 Task: In special reports turn off in-app notifications.
Action: Mouse moved to (752, 82)
Screenshot: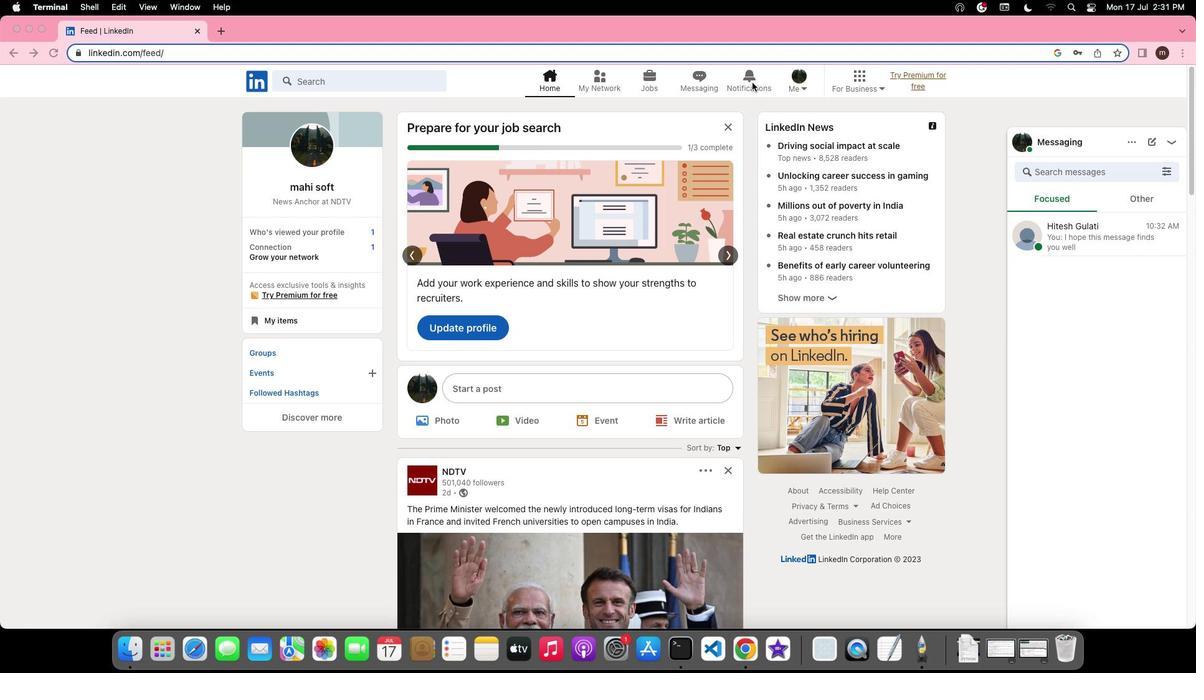 
Action: Mouse pressed left at (752, 82)
Screenshot: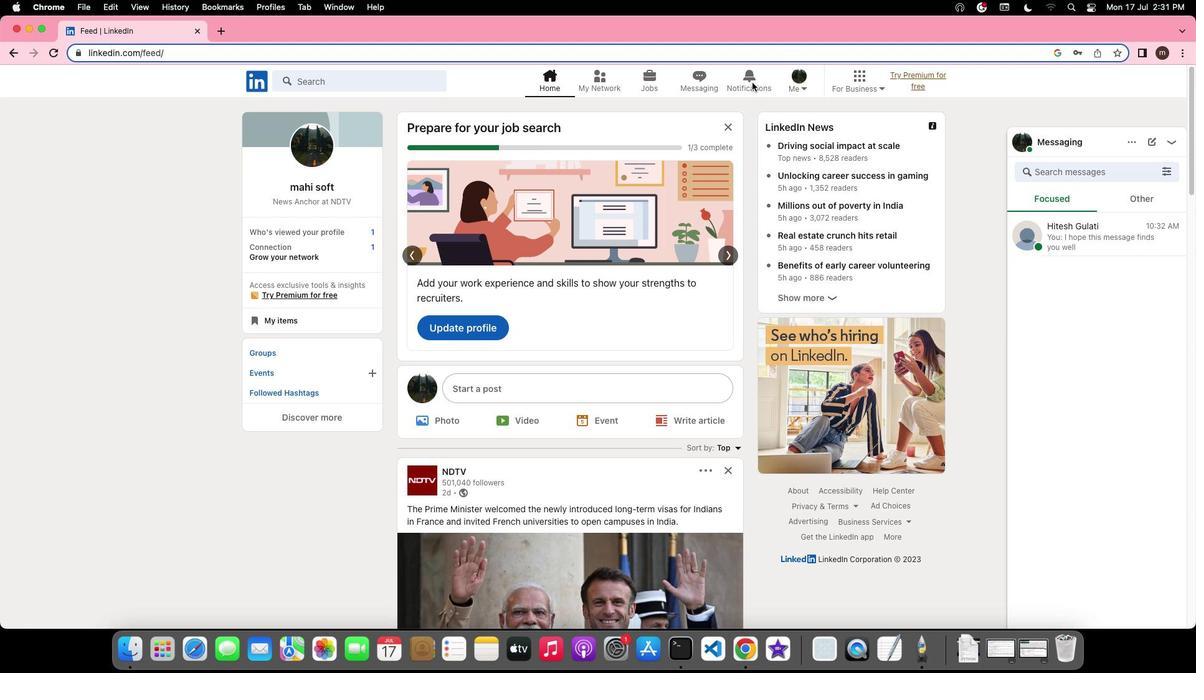 
Action: Mouse pressed left at (752, 82)
Screenshot: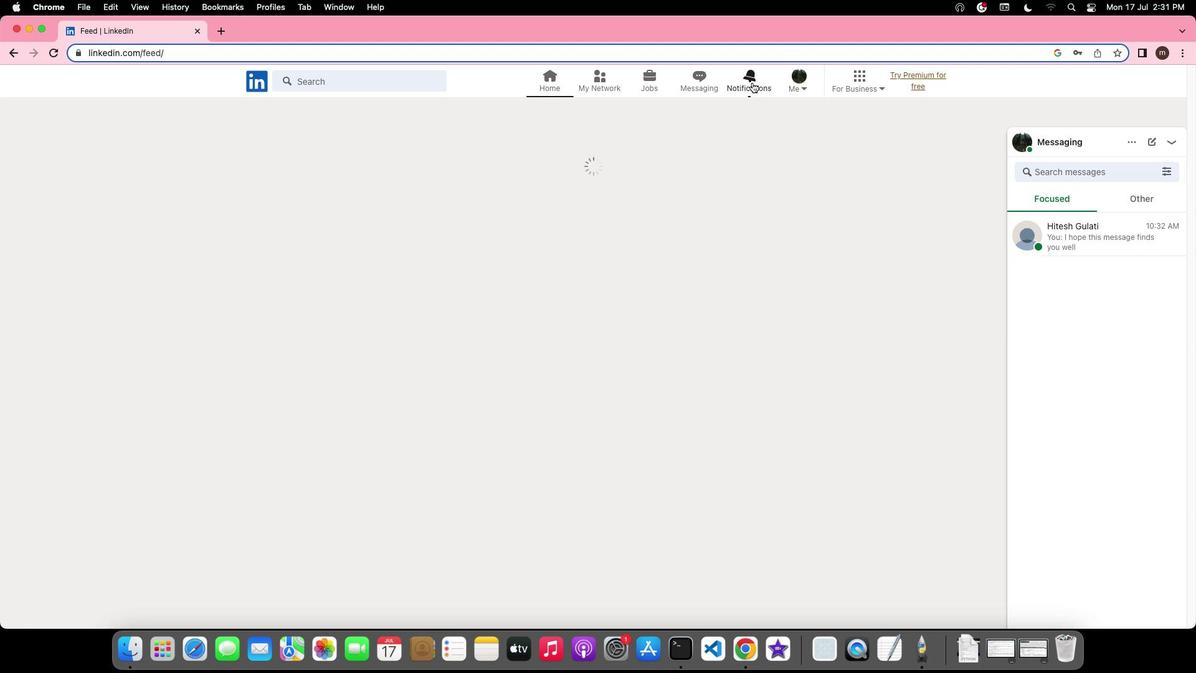 
Action: Mouse moved to (279, 161)
Screenshot: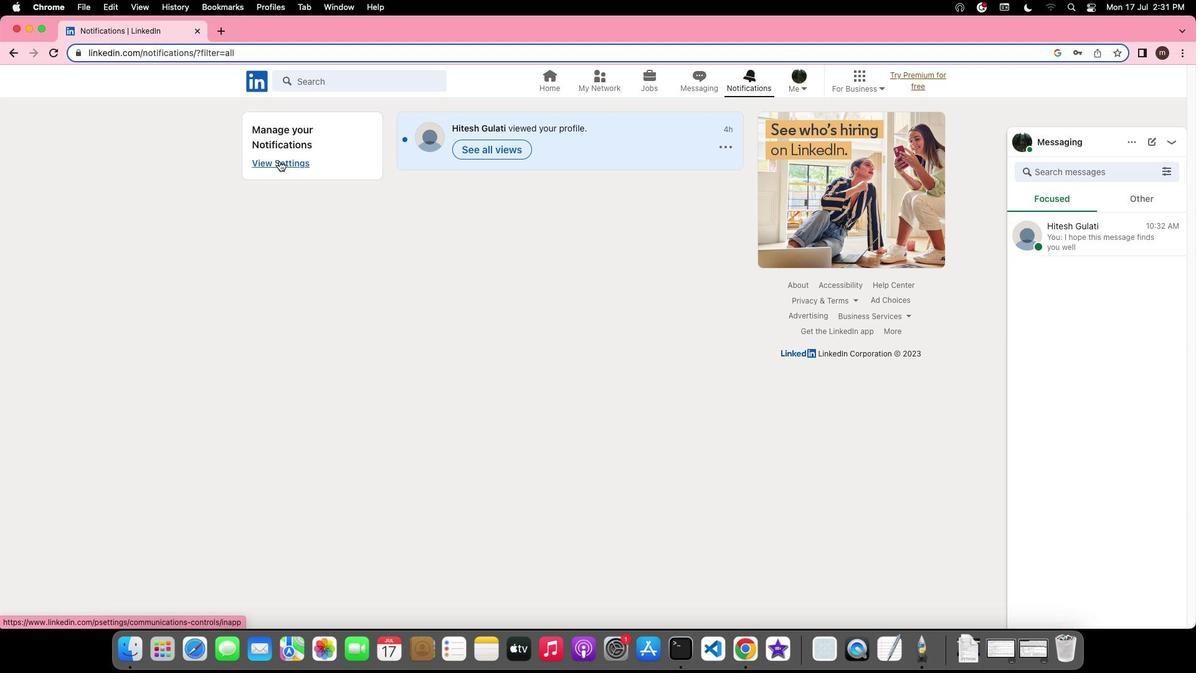 
Action: Mouse pressed left at (279, 161)
Screenshot: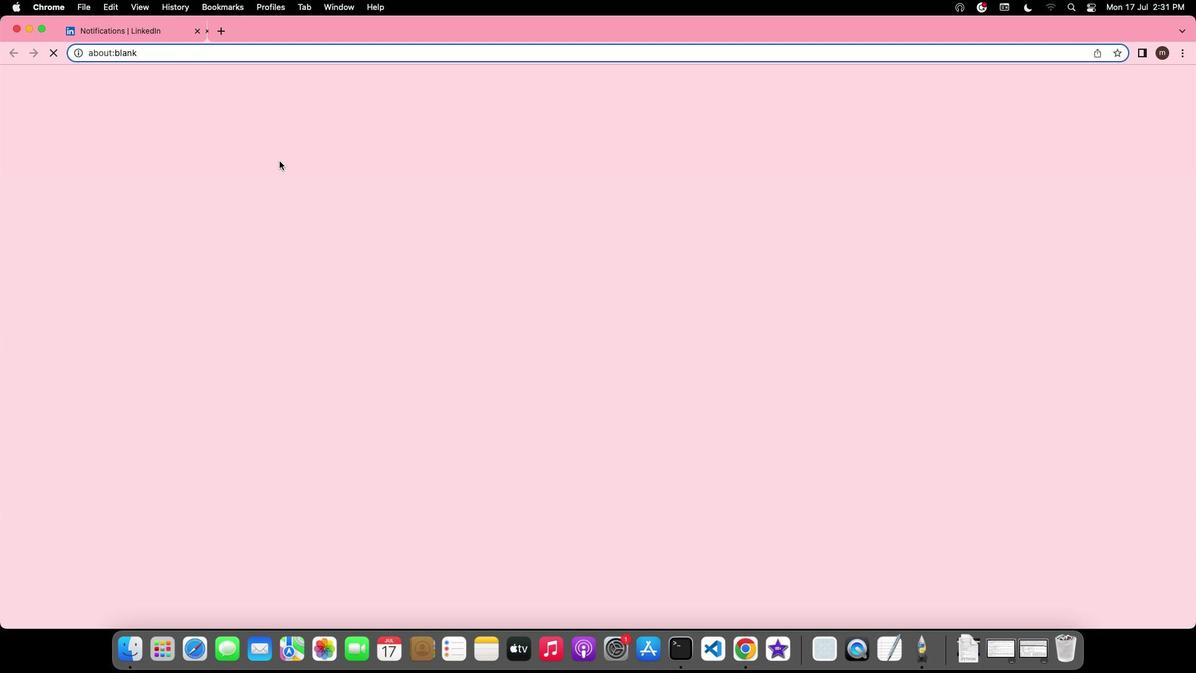 
Action: Mouse moved to (490, 469)
Screenshot: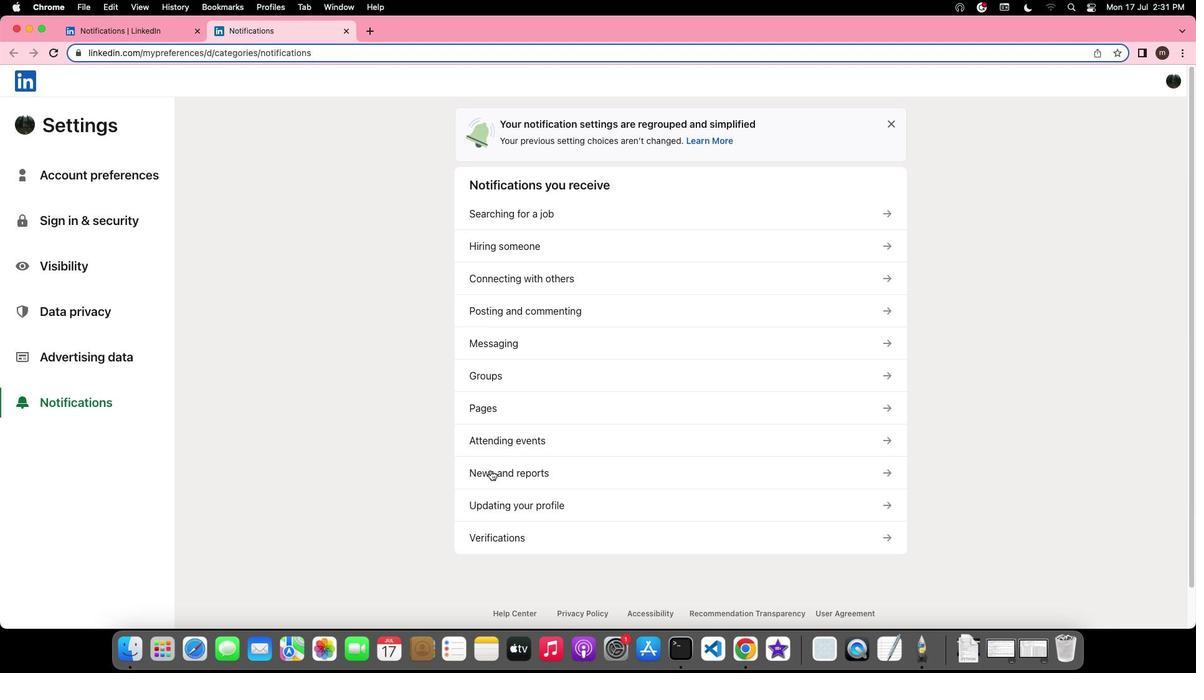 
Action: Mouse pressed left at (490, 469)
Screenshot: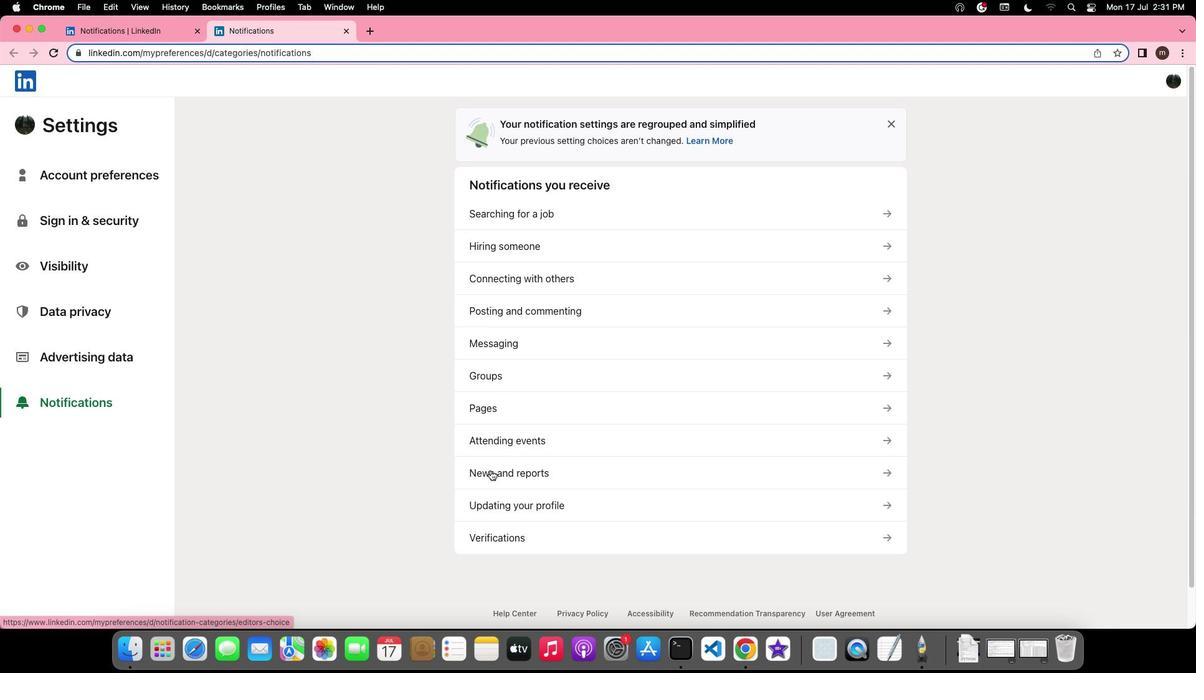 
Action: Mouse moved to (773, 168)
Screenshot: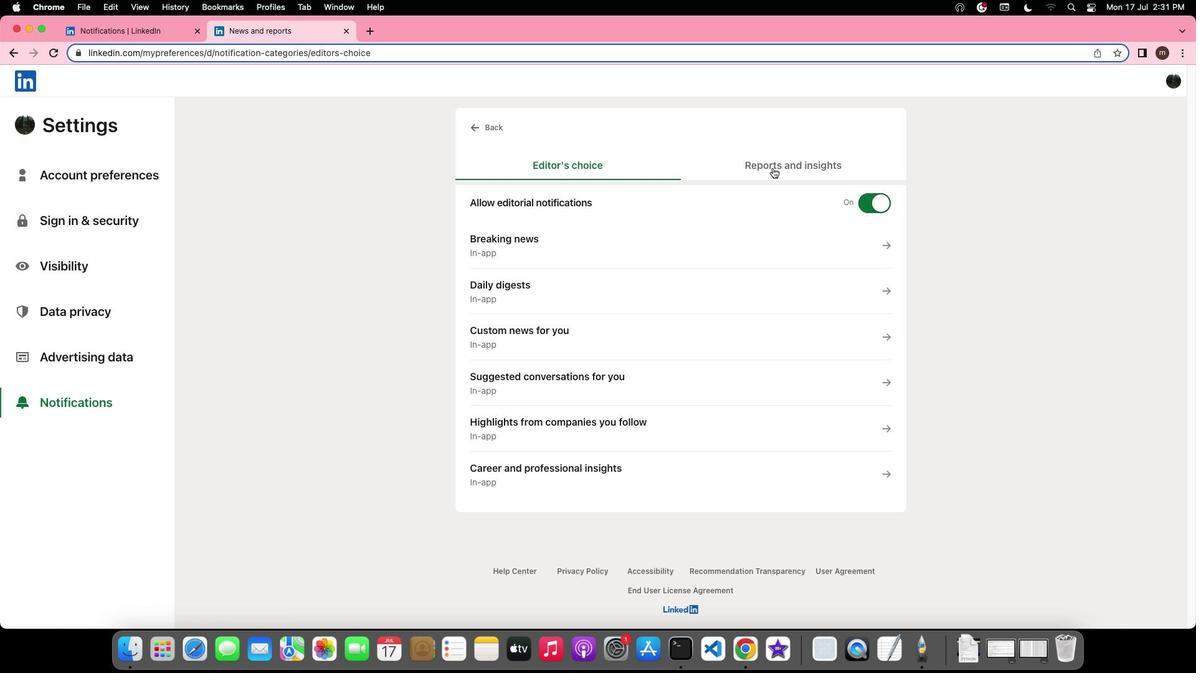 
Action: Mouse pressed left at (773, 168)
Screenshot: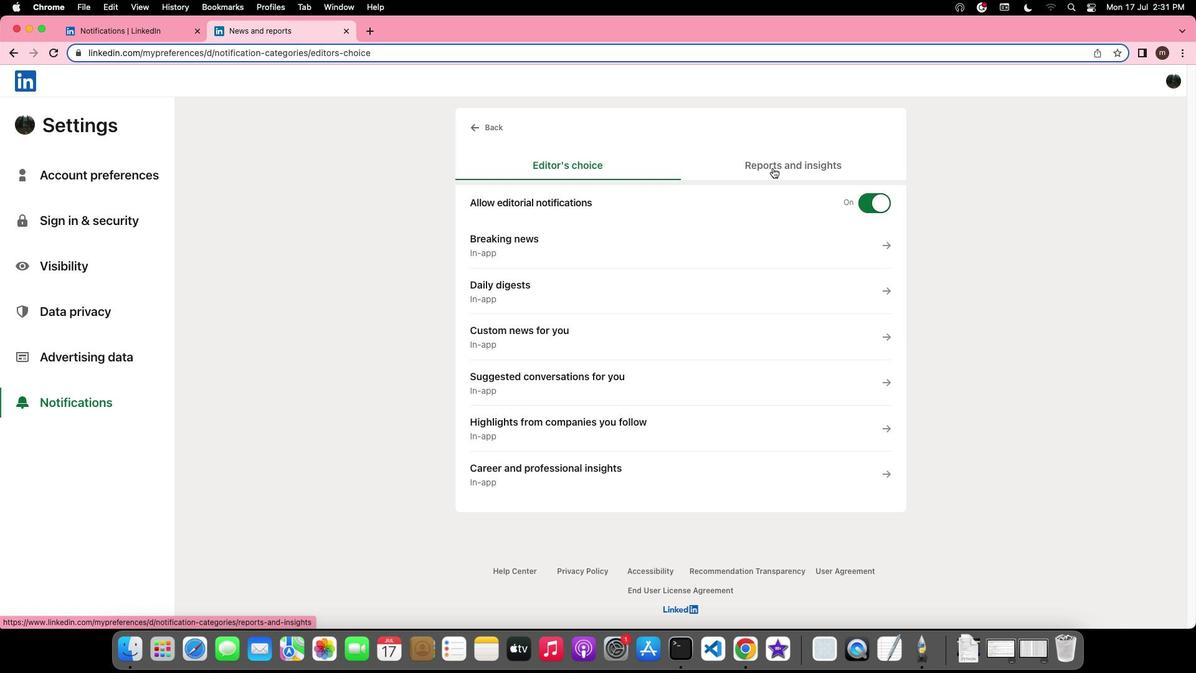 
Action: Mouse moved to (496, 241)
Screenshot: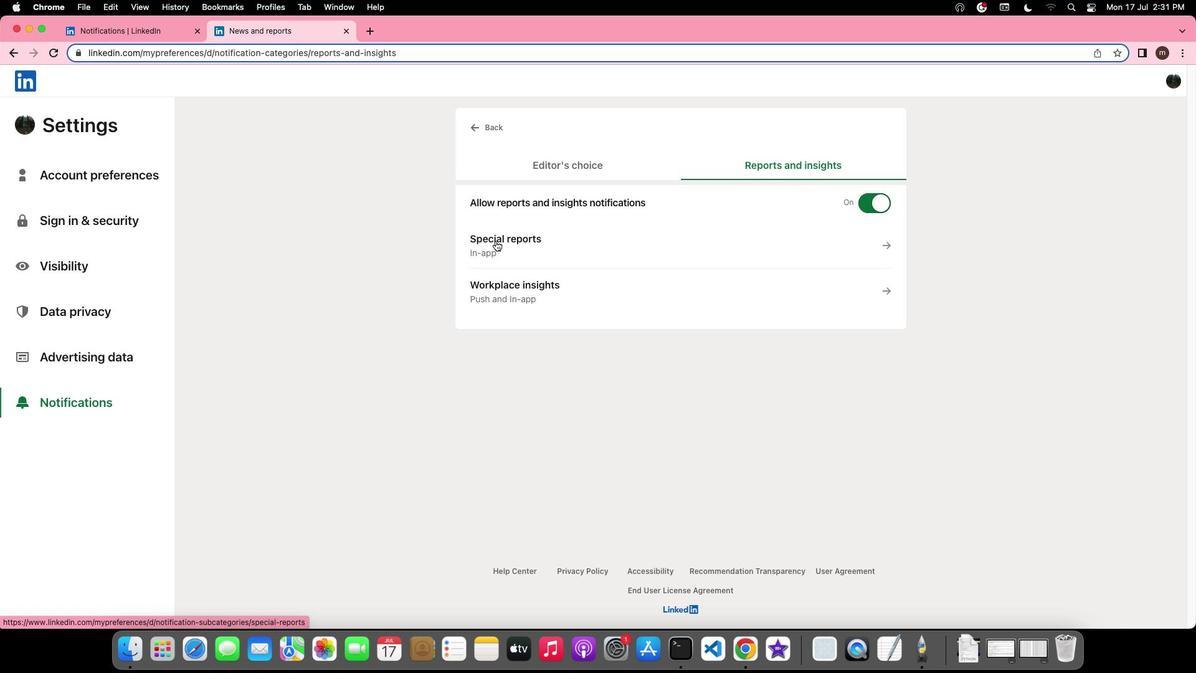 
Action: Mouse pressed left at (496, 241)
Screenshot: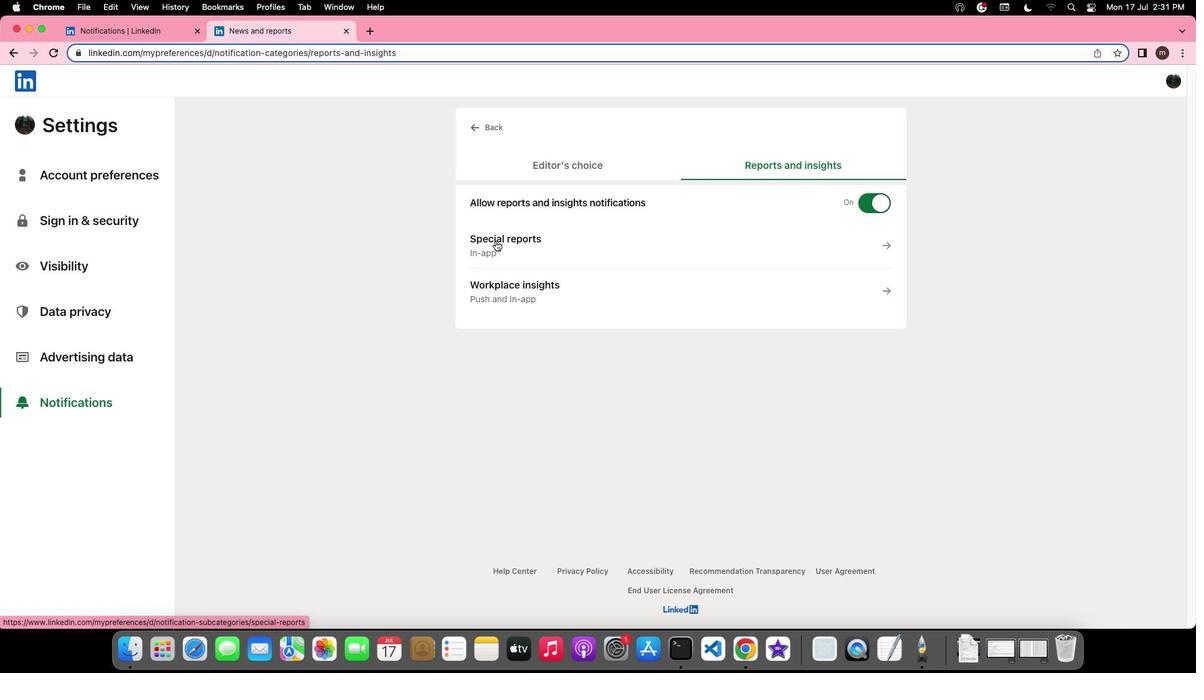 
Action: Mouse moved to (873, 219)
Screenshot: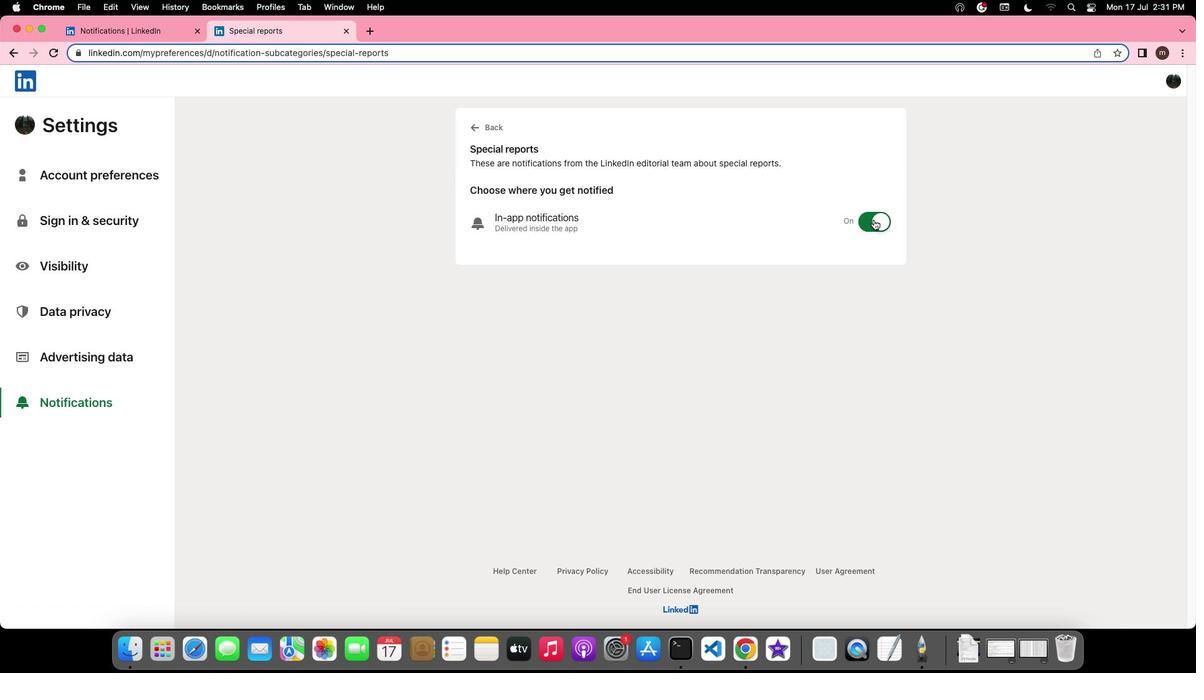 
Action: Mouse pressed left at (873, 219)
Screenshot: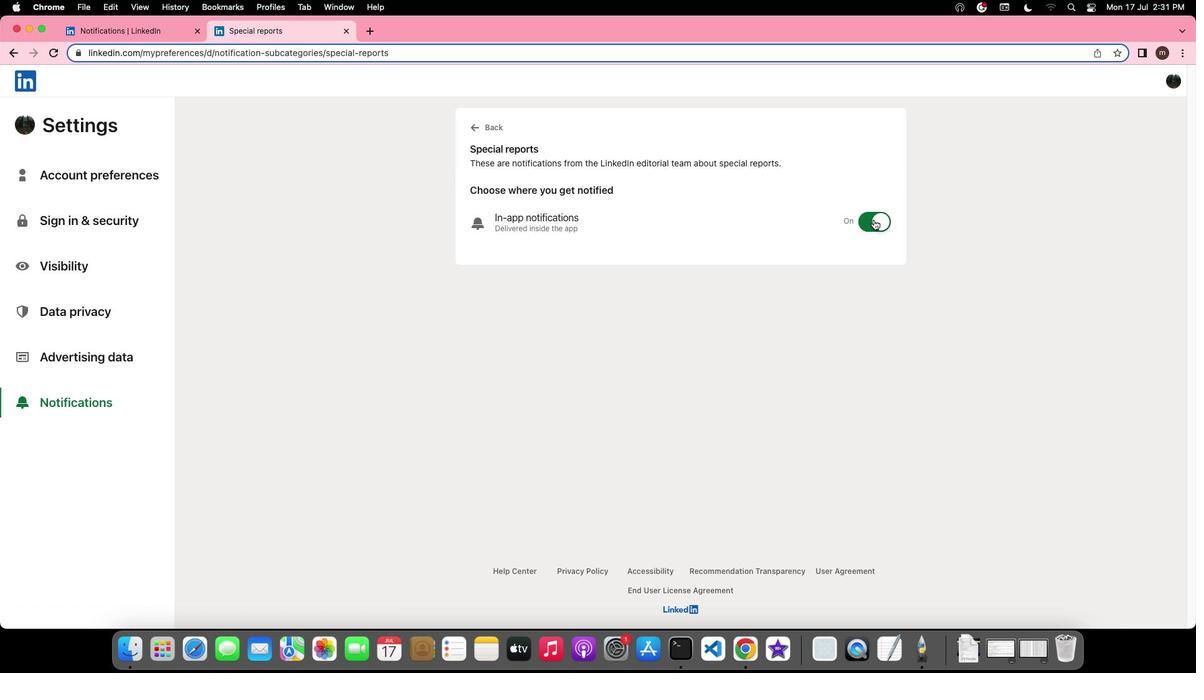 
Action: Mouse moved to (908, 242)
Screenshot: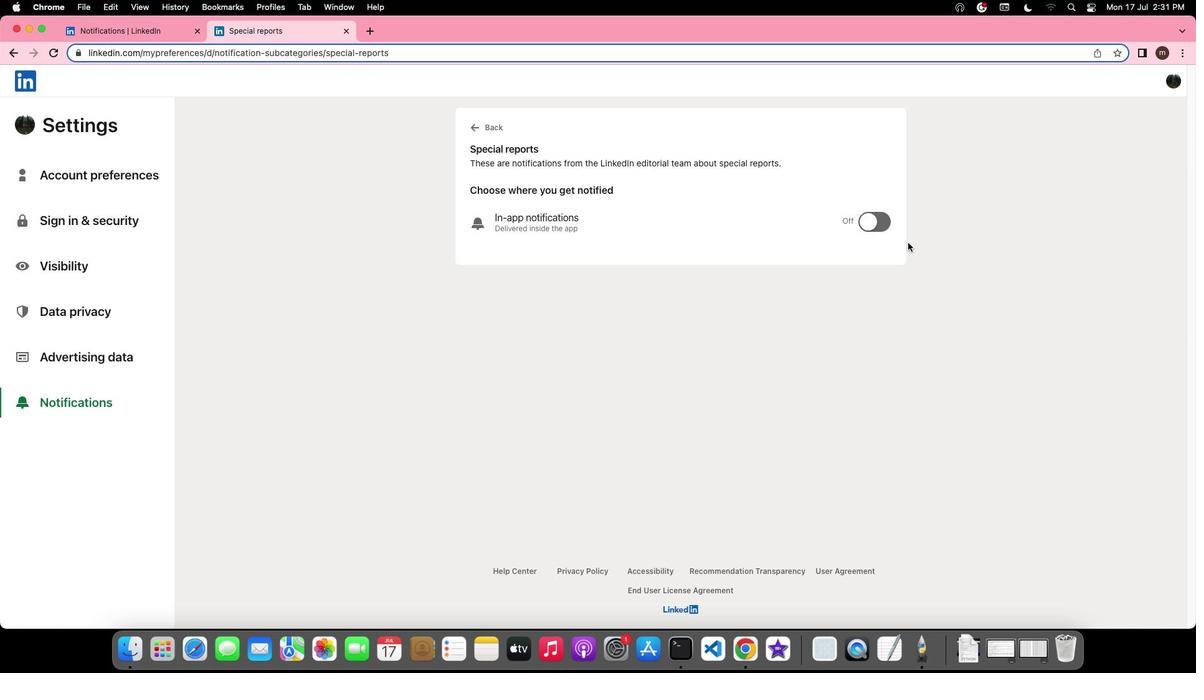 
